 Task: Look for ""With objects"" in the keyboard shortcuts section.
Action: Mouse moved to (396, 79)
Screenshot: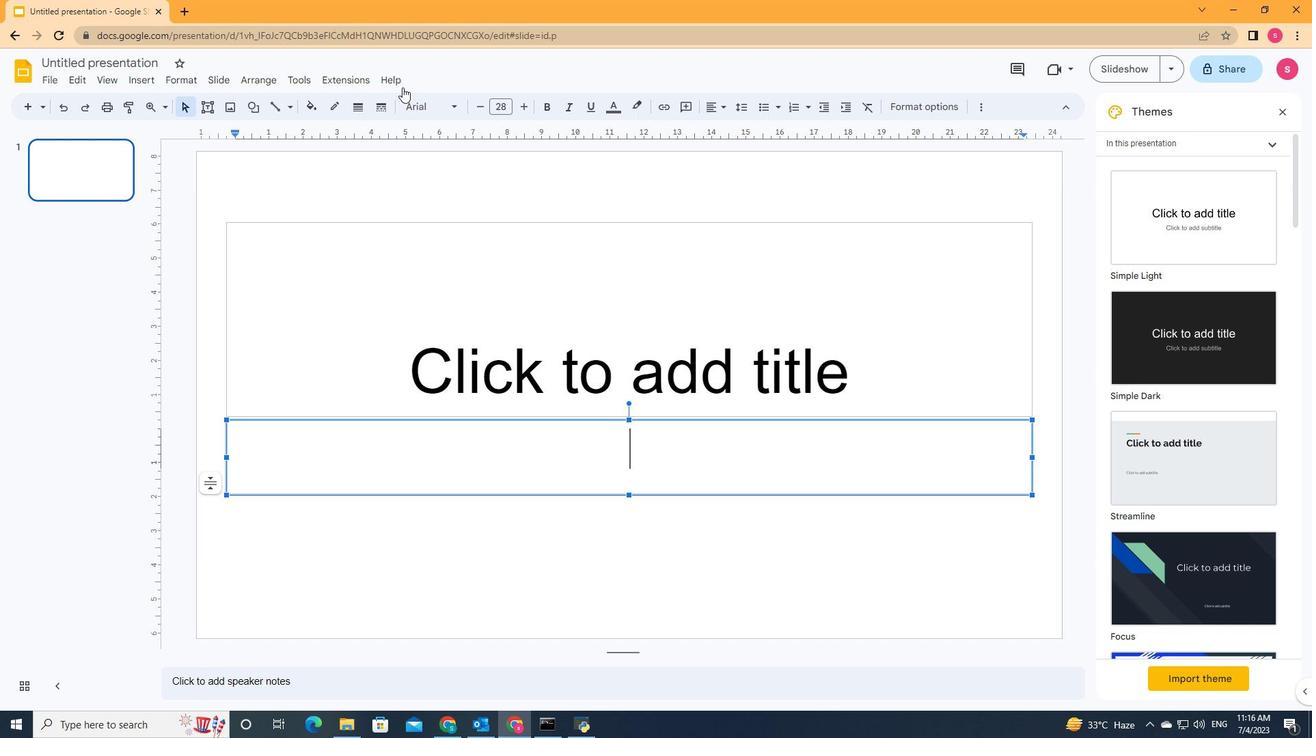 
Action: Mouse pressed left at (396, 79)
Screenshot: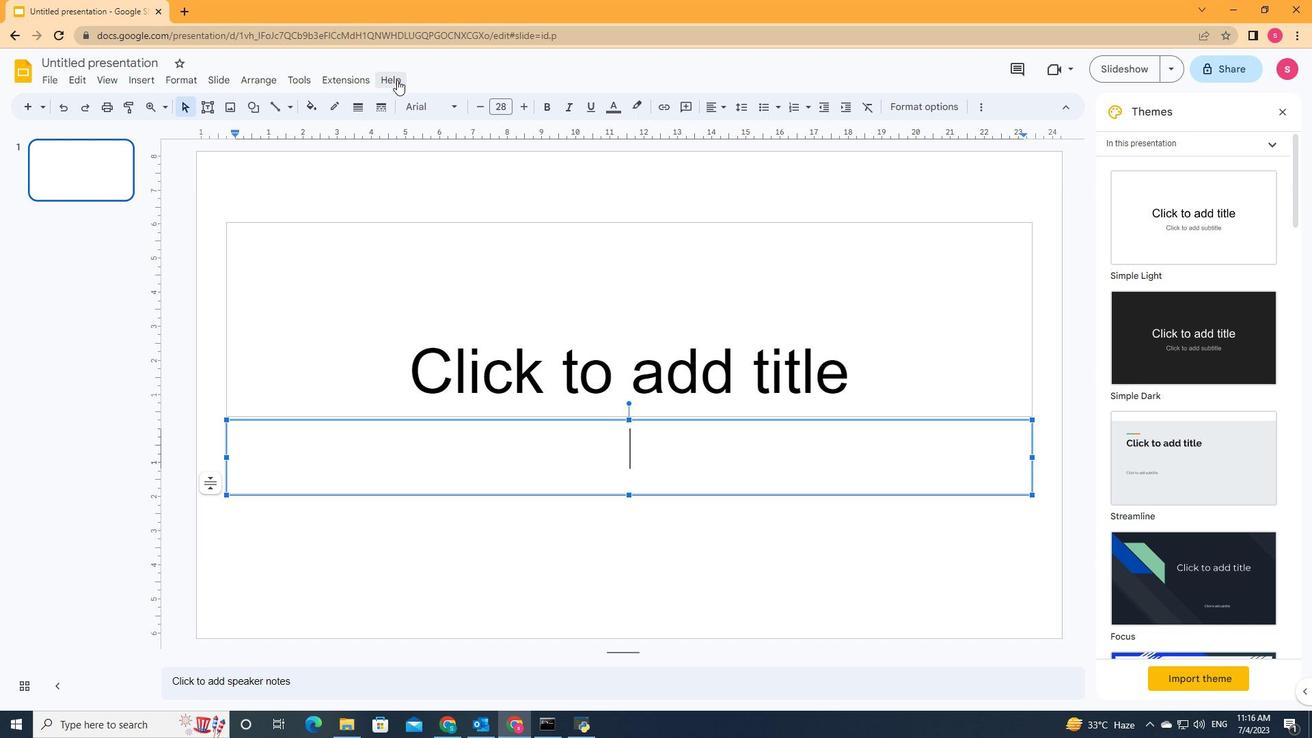 
Action: Mouse moved to (434, 334)
Screenshot: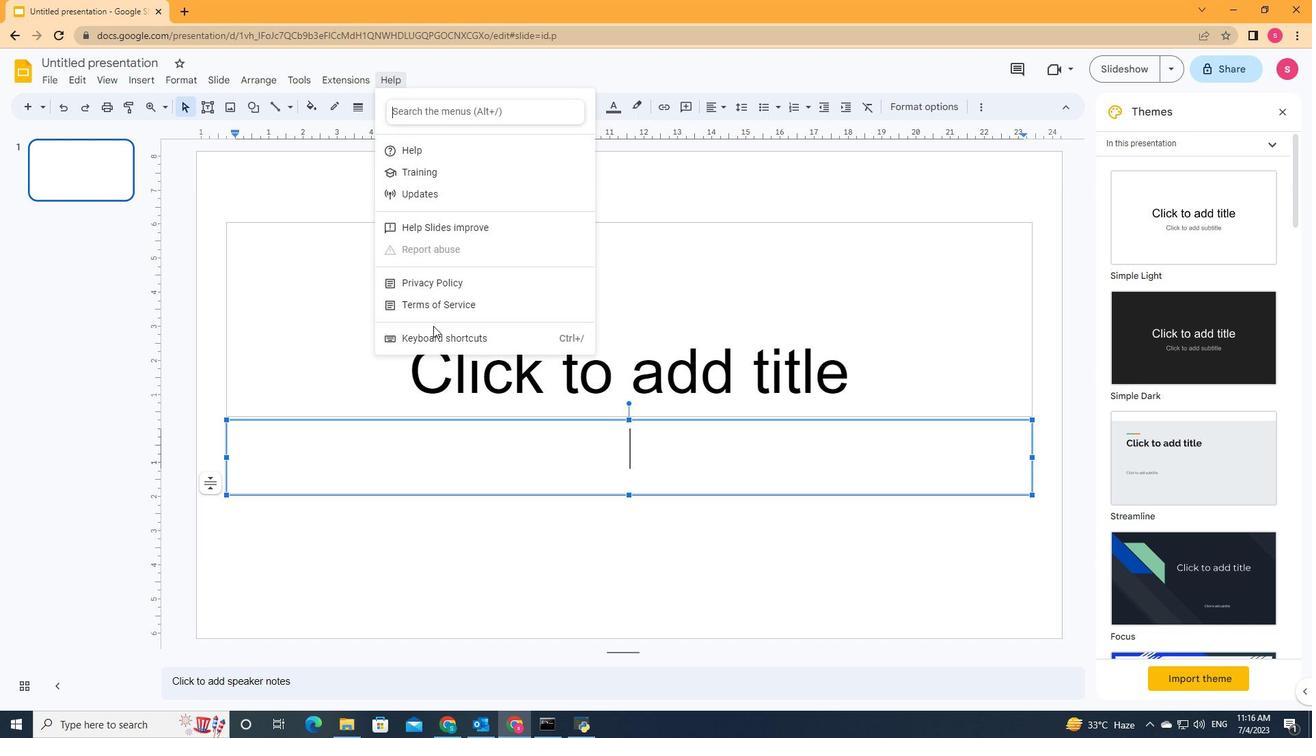 
Action: Mouse pressed left at (434, 334)
Screenshot: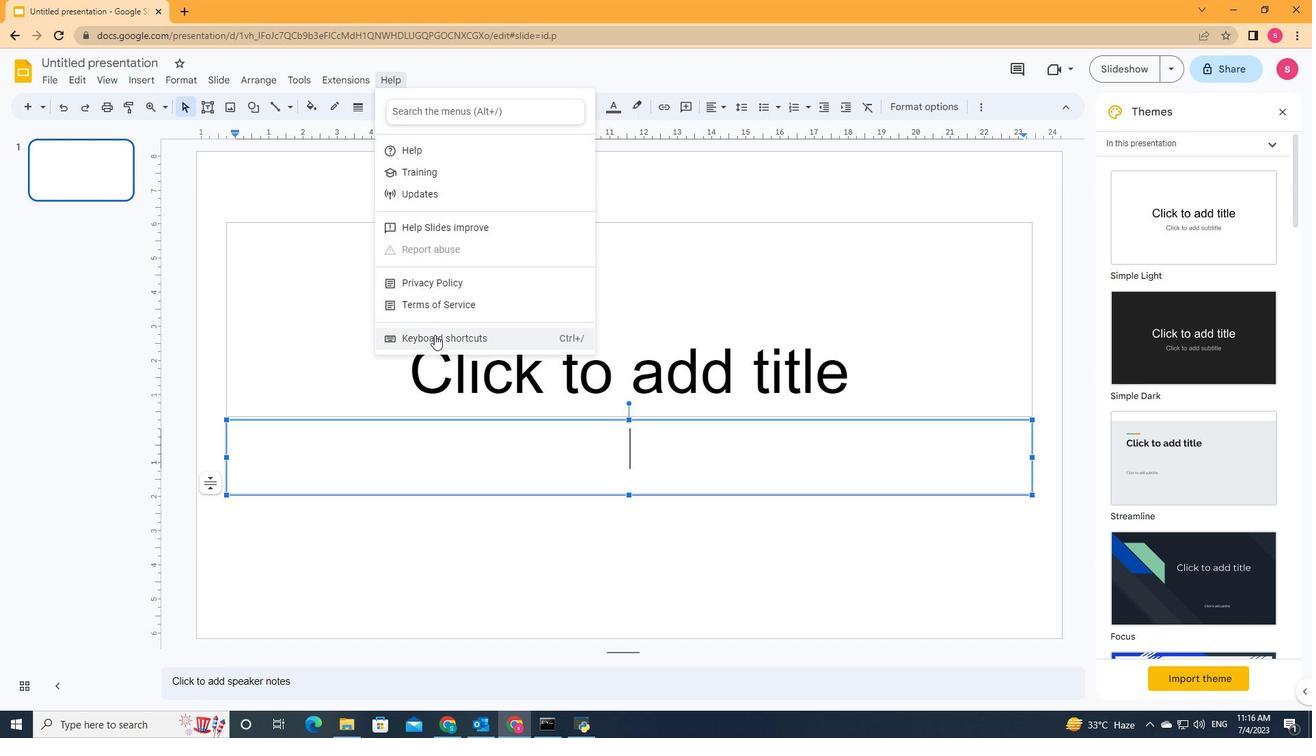 
Action: Mouse moved to (434, 282)
Screenshot: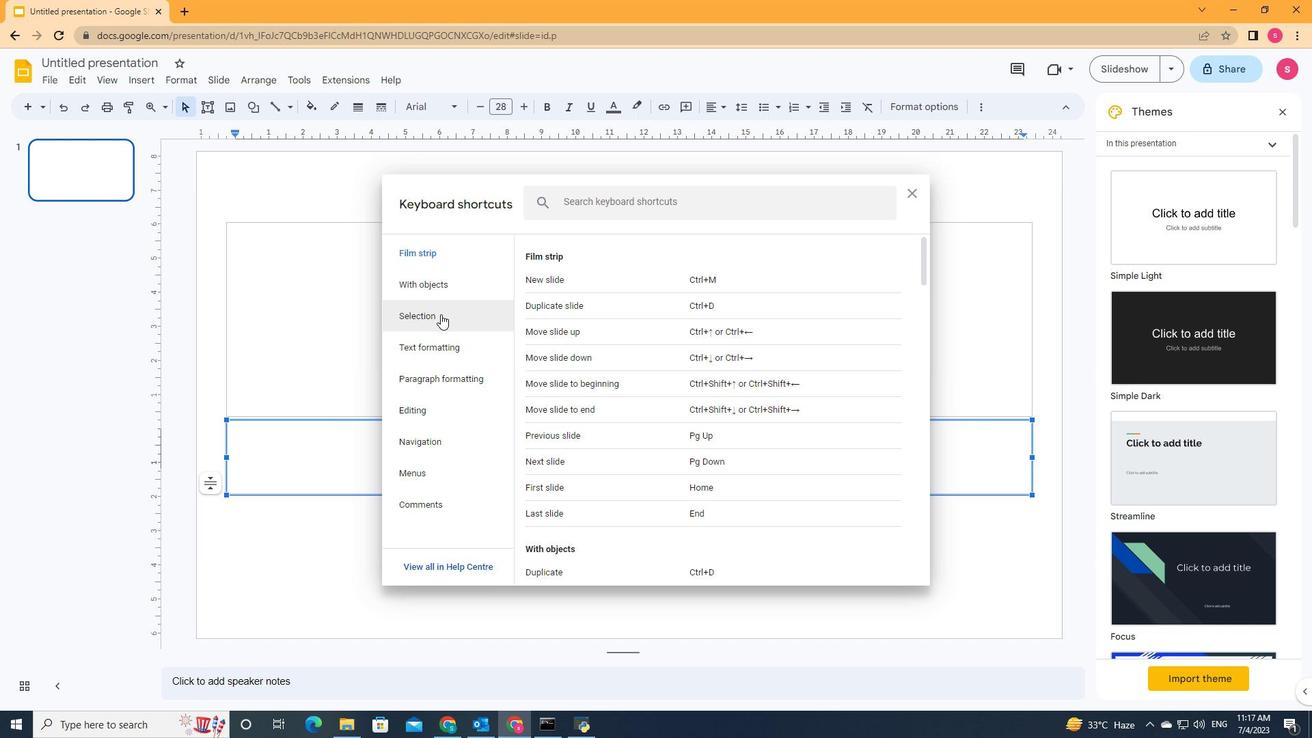 
Action: Mouse pressed left at (434, 282)
Screenshot: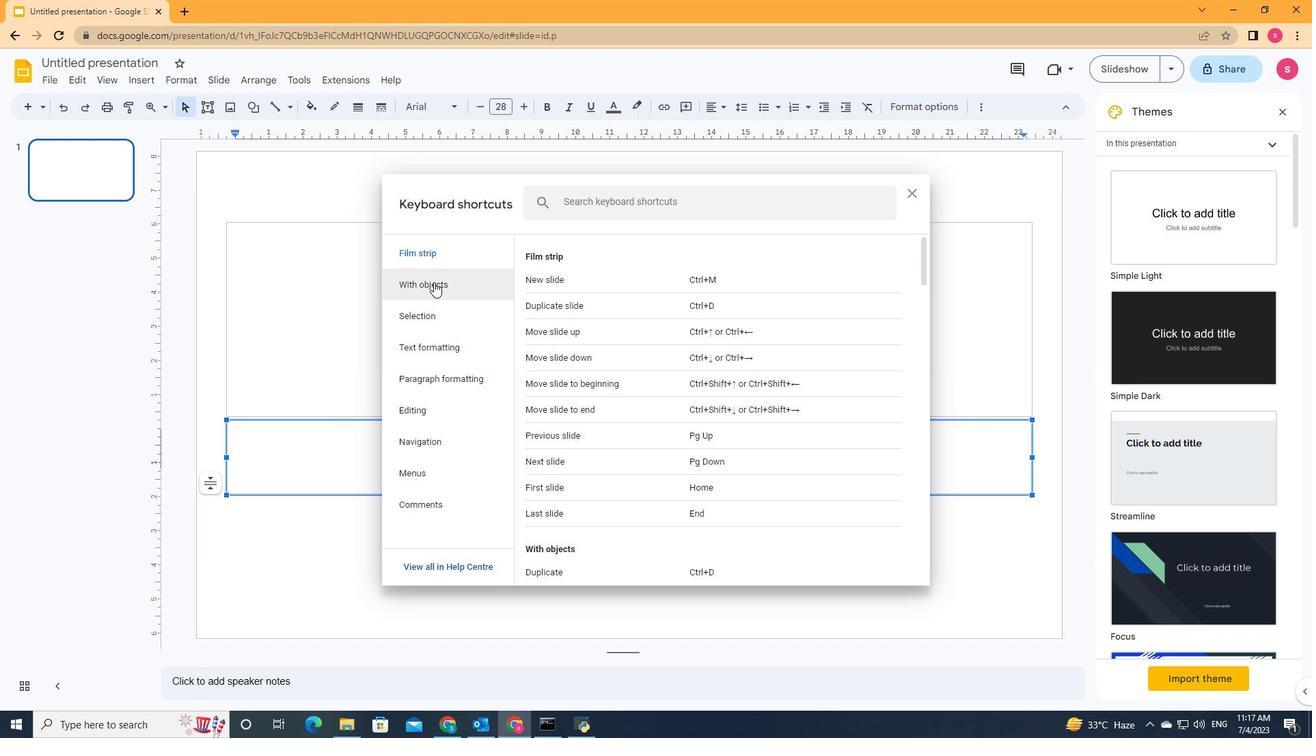 
